 Task: Visit on life page and check hows the life of Procter & Gamble
Action: Mouse moved to (558, 78)
Screenshot: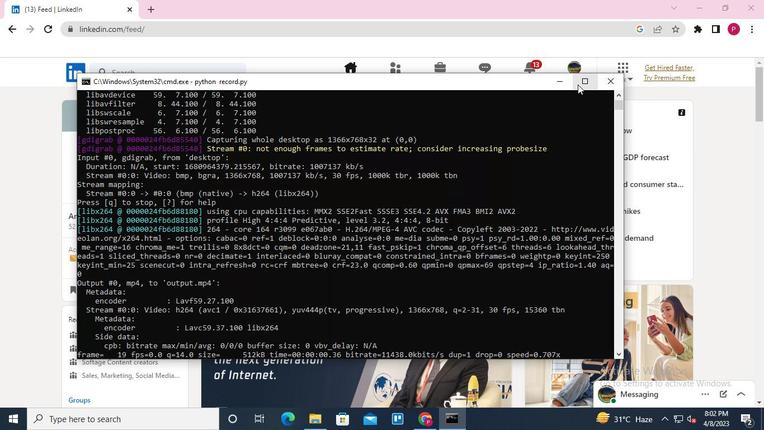 
Action: Mouse pressed left at (558, 78)
Screenshot: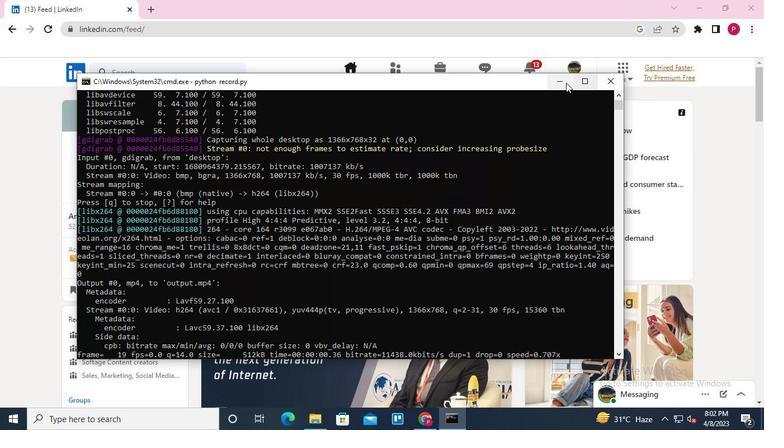 
Action: Mouse moved to (203, 64)
Screenshot: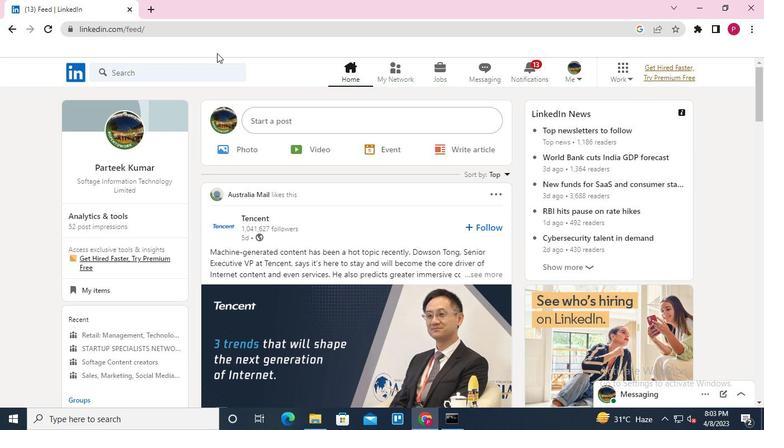 
Action: Mouse pressed left at (203, 64)
Screenshot: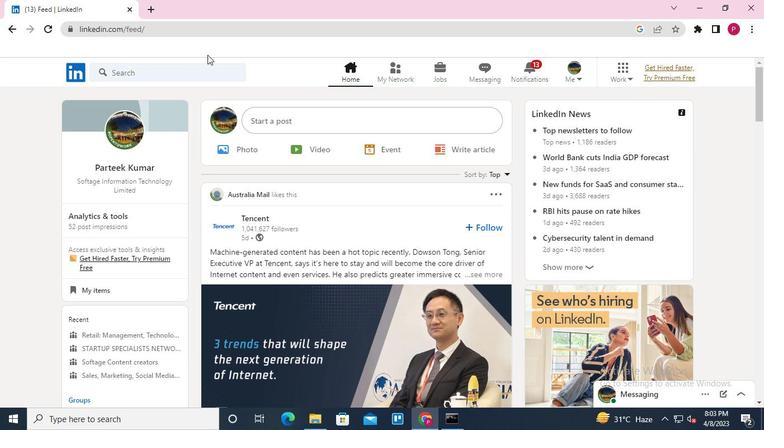 
Action: Mouse moved to (124, 137)
Screenshot: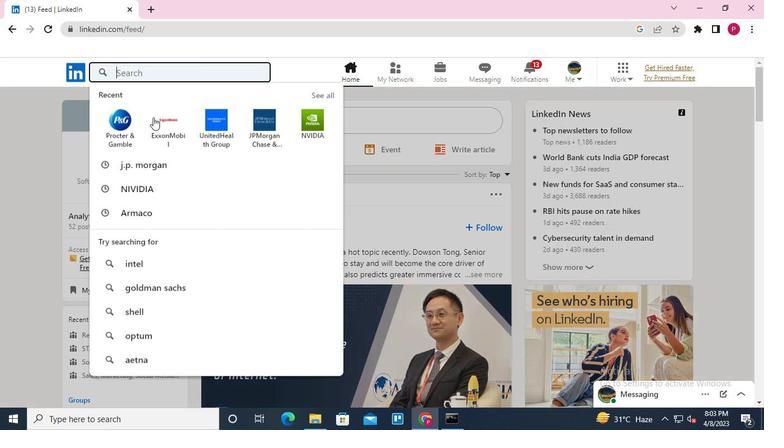 
Action: Mouse pressed left at (124, 137)
Screenshot: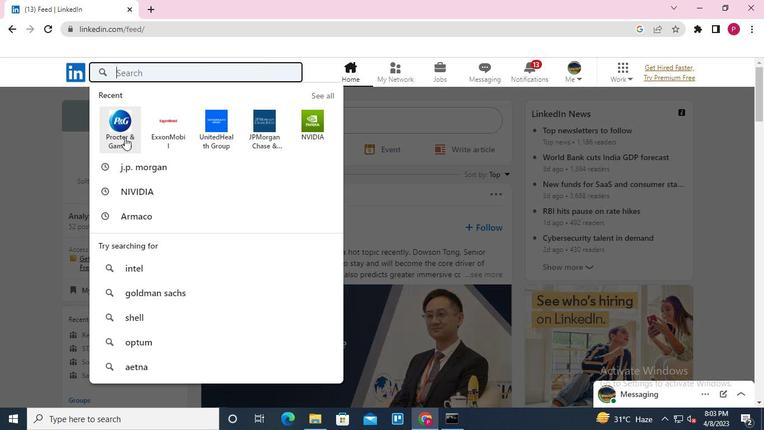 
Action: Mouse moved to (254, 273)
Screenshot: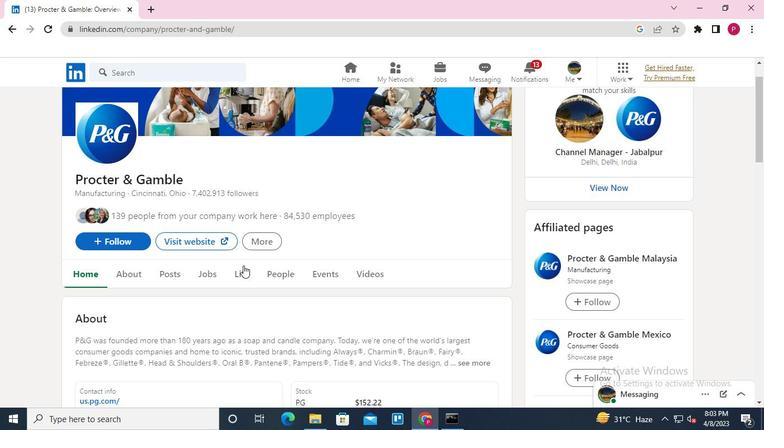 
Action: Mouse pressed left at (254, 273)
Screenshot: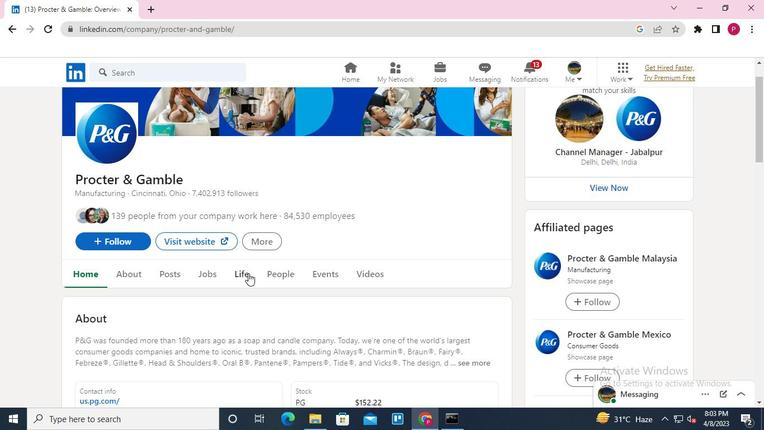 
Action: Mouse moved to (296, 237)
Screenshot: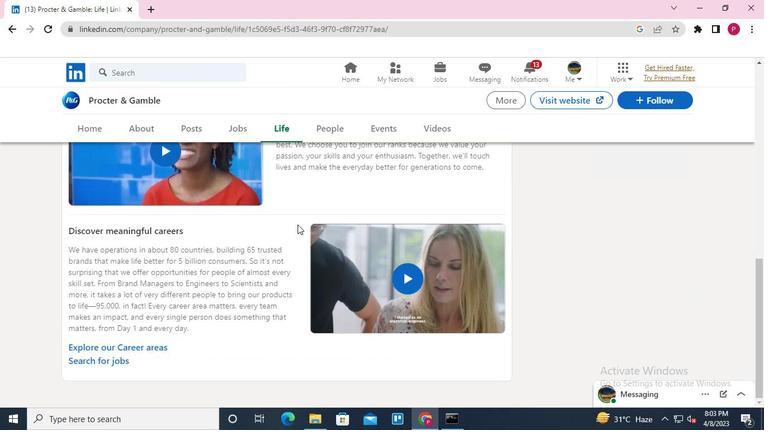 
Action: Keyboard Key.alt_l
Screenshot: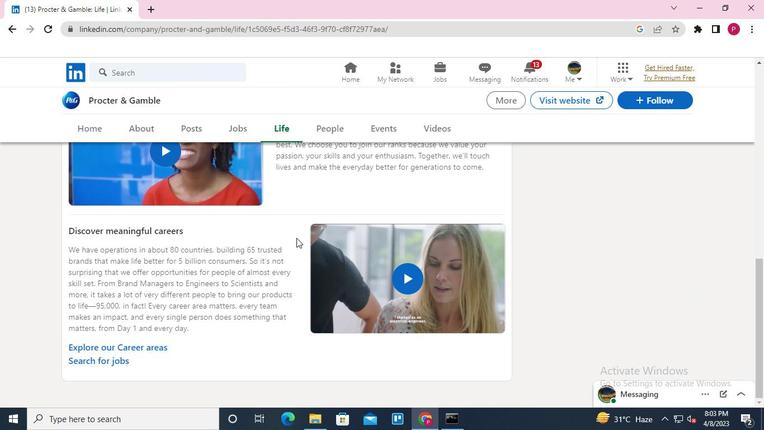 
Action: Keyboard Key.tab
Screenshot: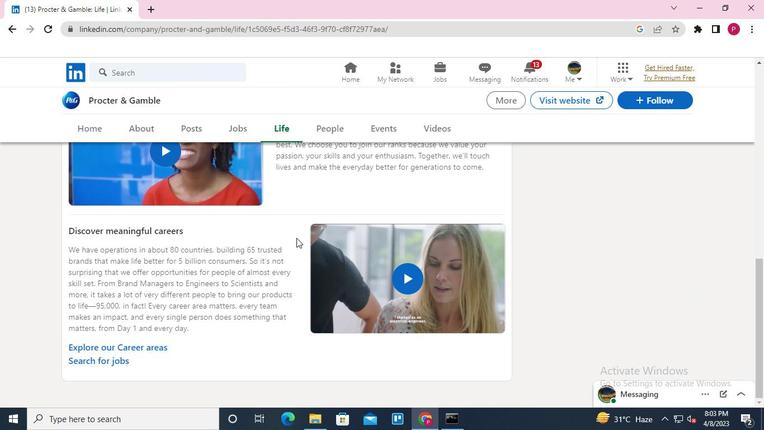 
Action: Mouse moved to (602, 82)
Screenshot: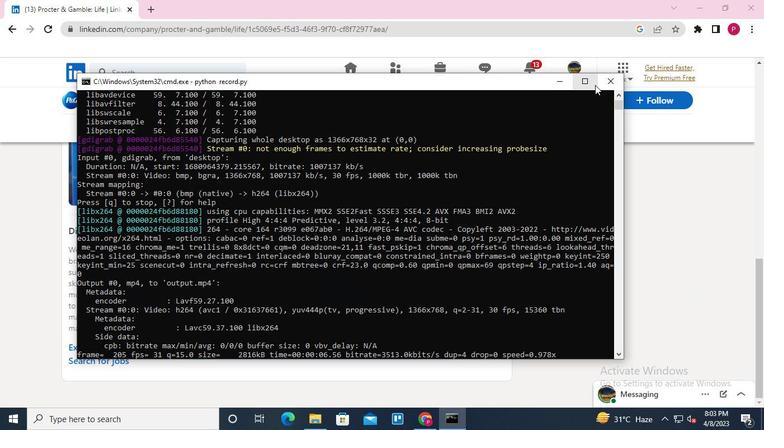 
Action: Mouse pressed left at (602, 82)
Screenshot: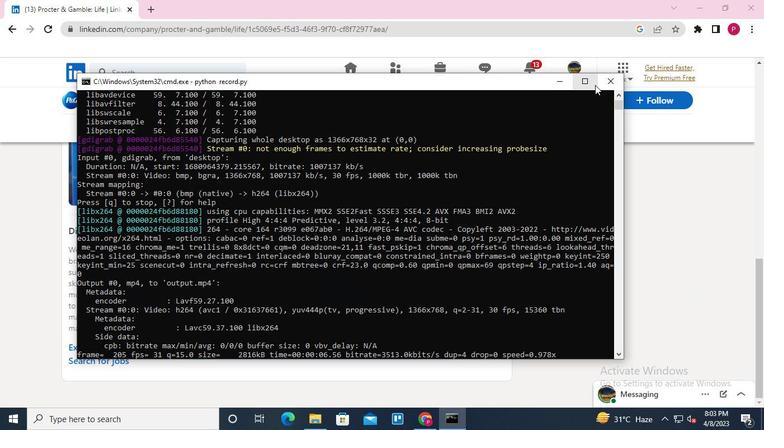 
